 Task: Create a rule when the due date is marked asincomplete in a card by anyone except me.
Action: Mouse moved to (1066, 263)
Screenshot: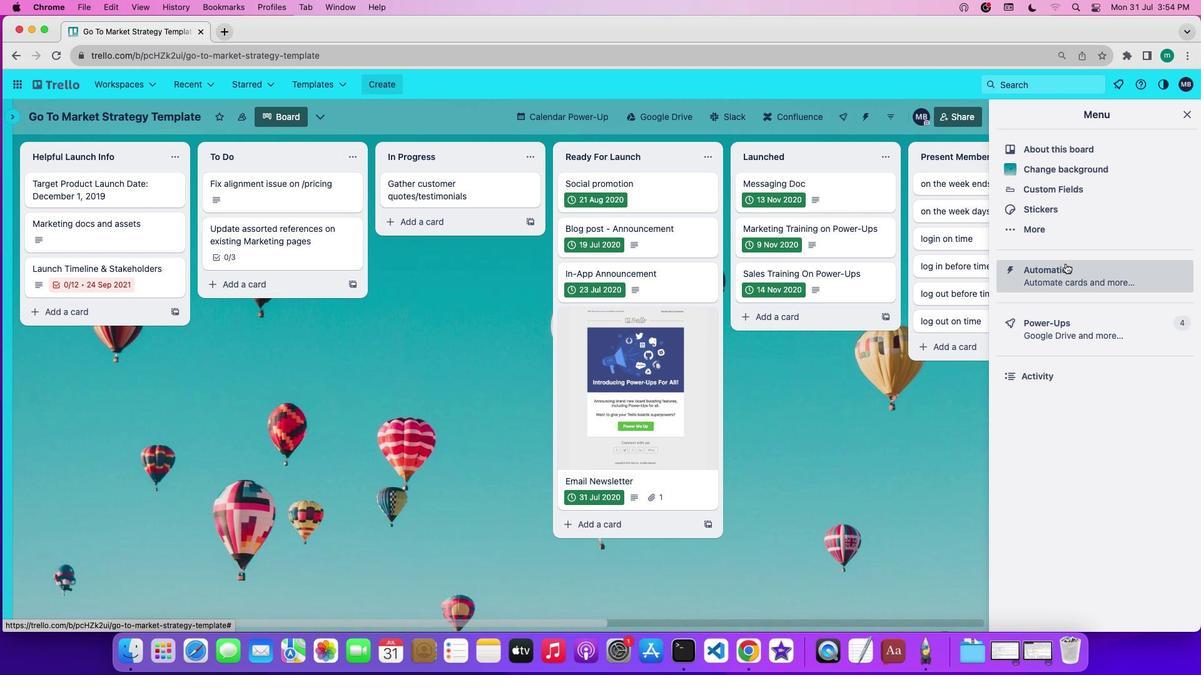 
Action: Mouse pressed left at (1066, 263)
Screenshot: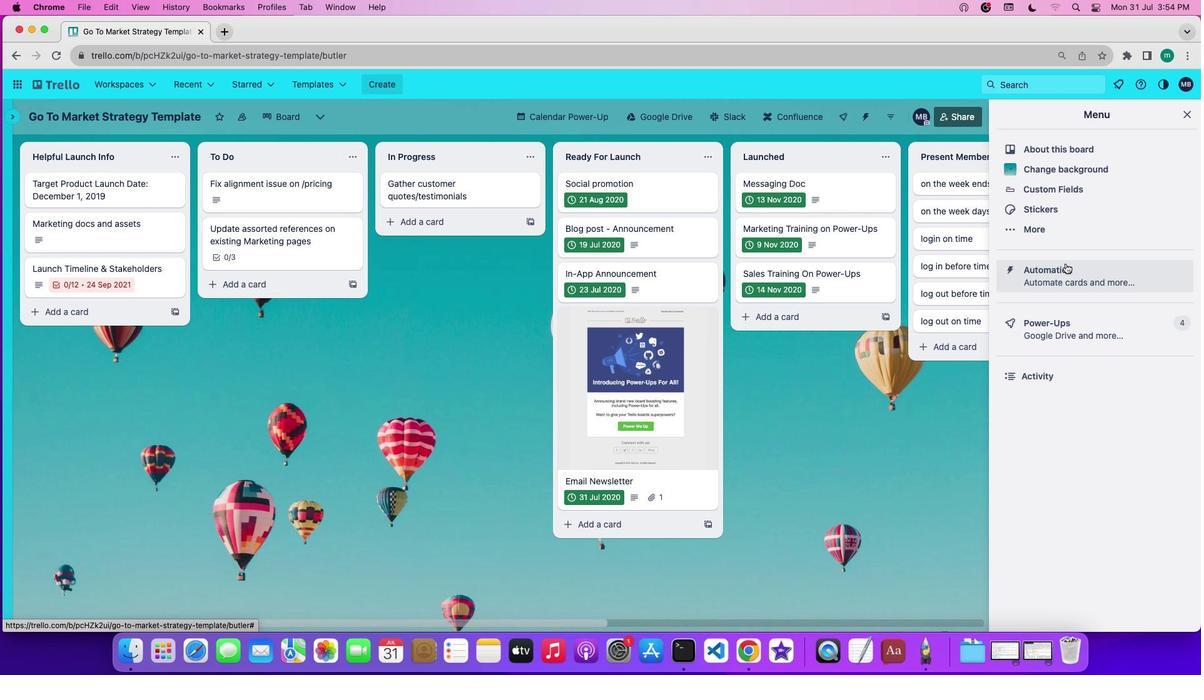 
Action: Mouse moved to (101, 237)
Screenshot: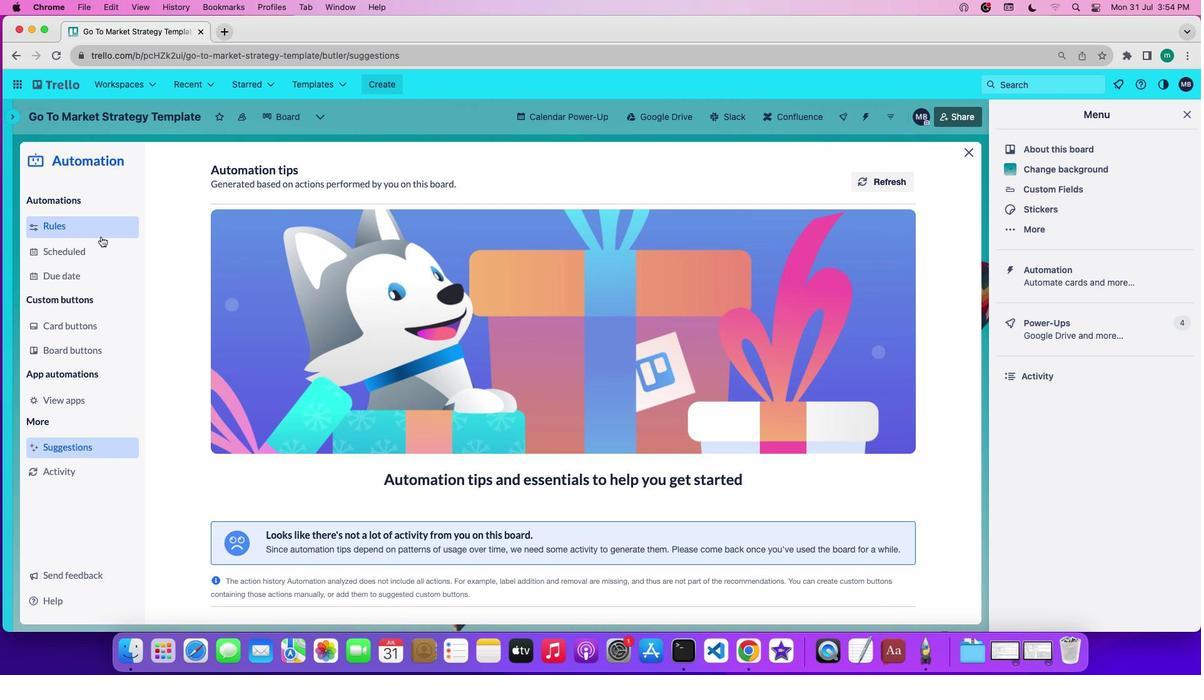 
Action: Mouse pressed left at (101, 237)
Screenshot: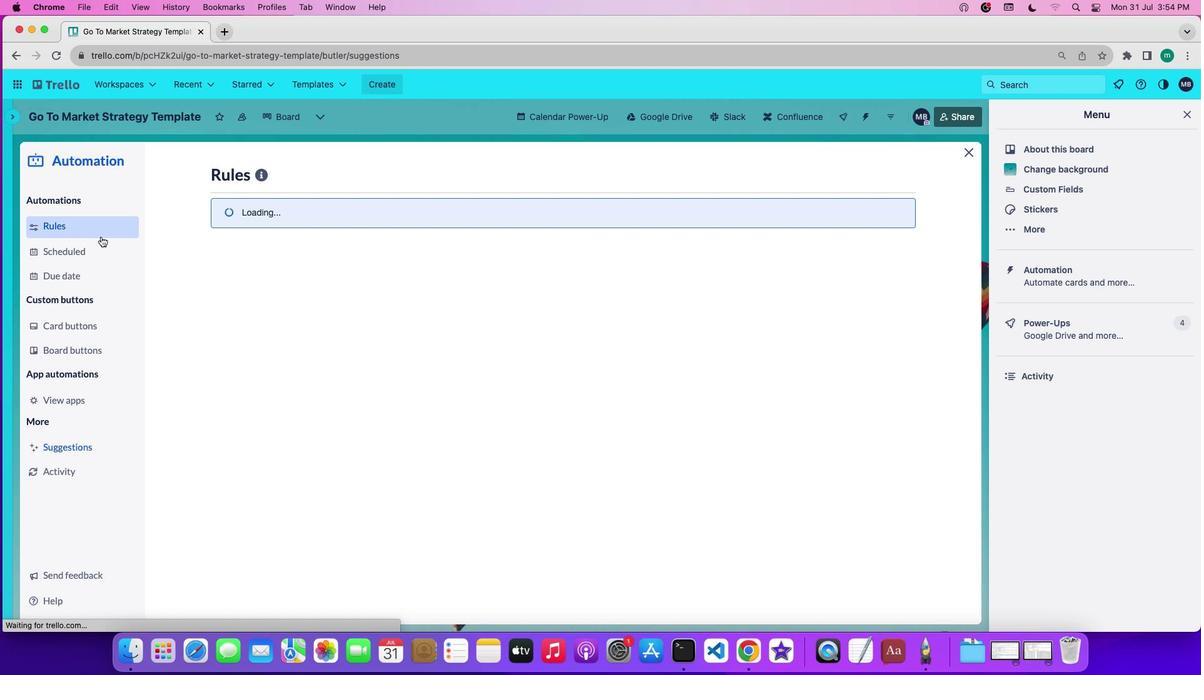 
Action: Mouse moved to (272, 443)
Screenshot: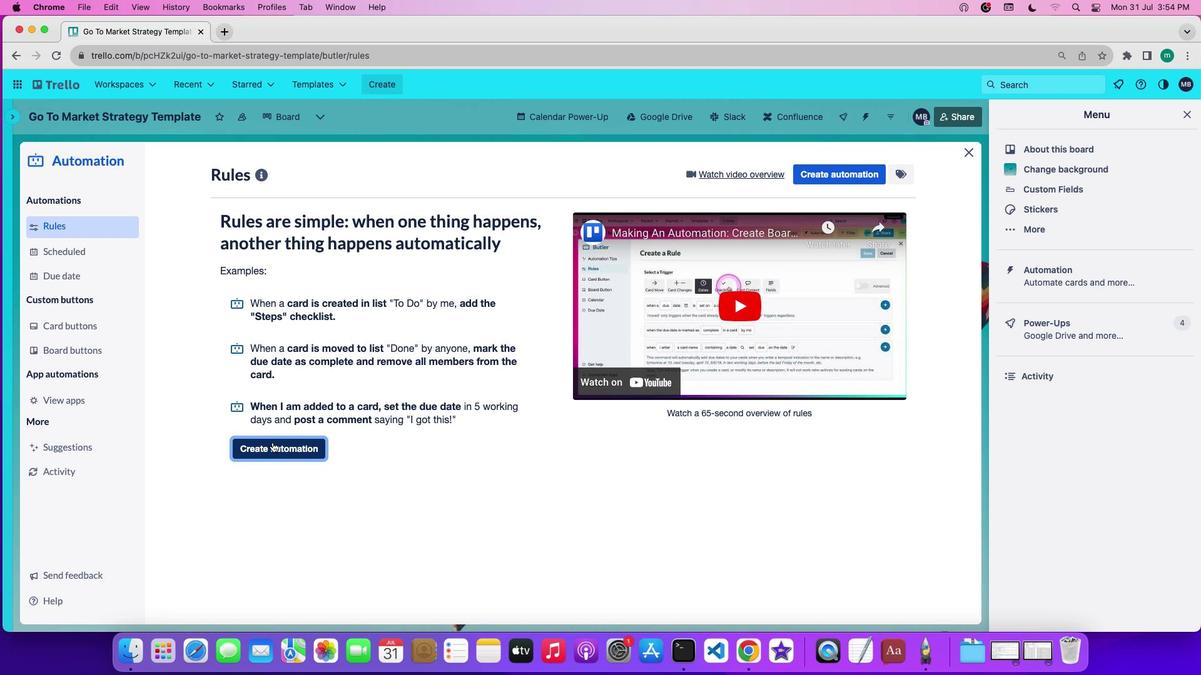 
Action: Mouse pressed left at (272, 443)
Screenshot: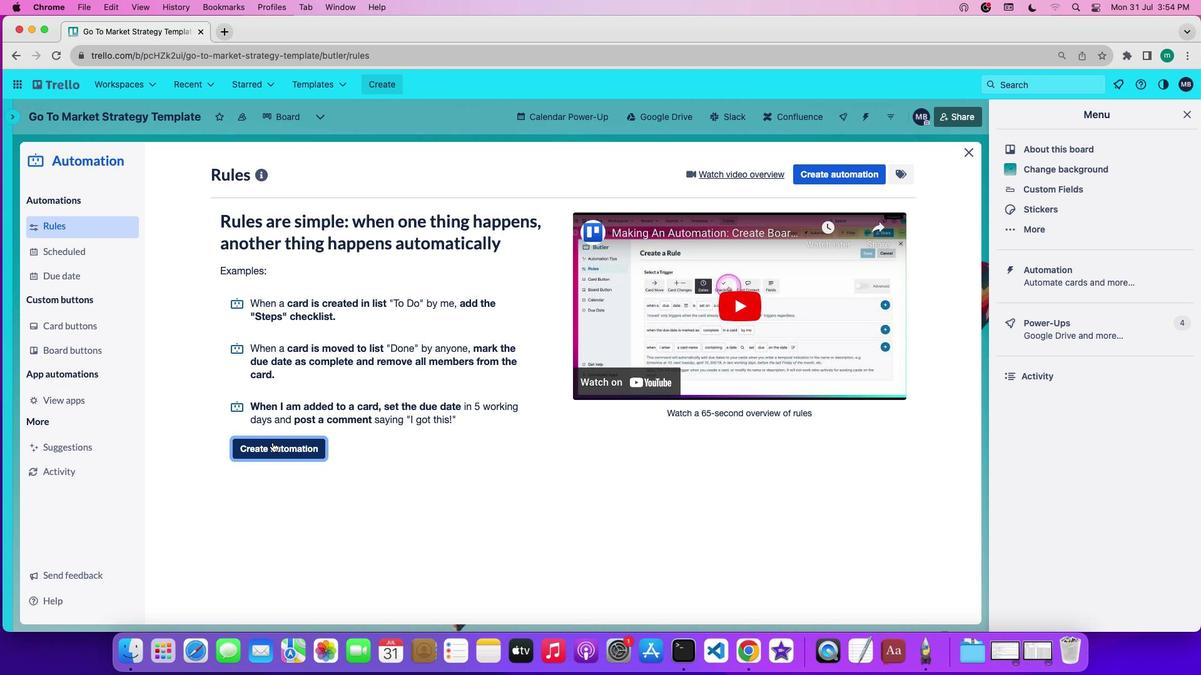 
Action: Mouse moved to (514, 296)
Screenshot: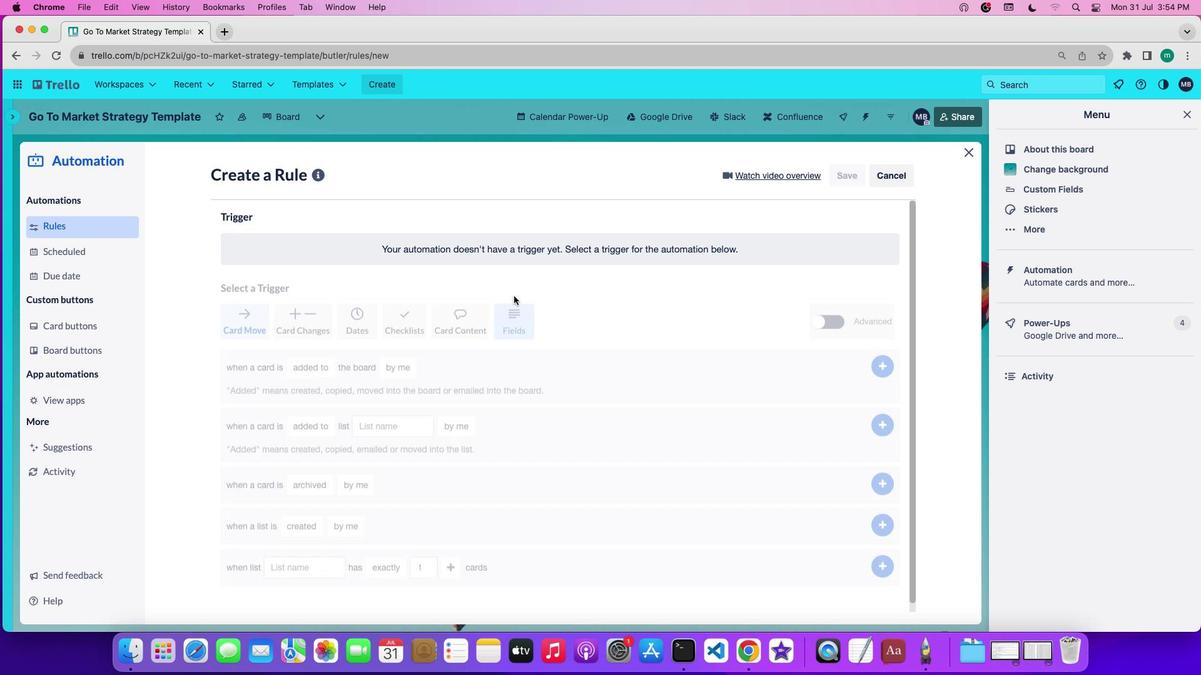 
Action: Mouse pressed left at (514, 296)
Screenshot: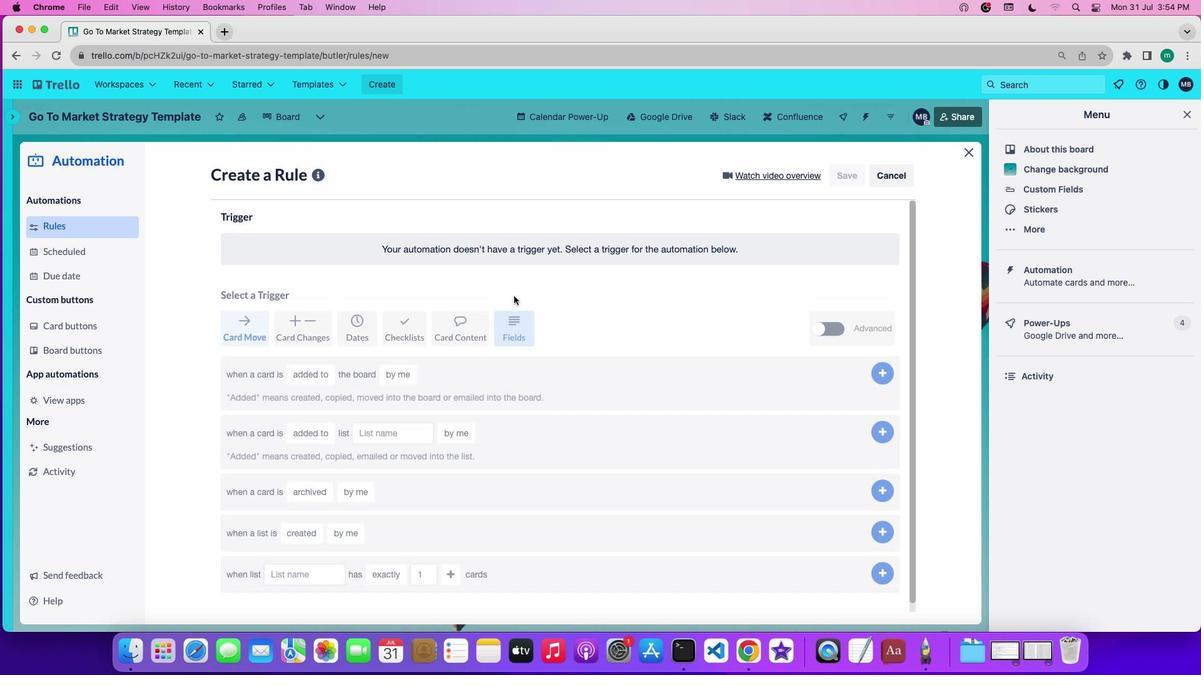 
Action: Mouse moved to (347, 329)
Screenshot: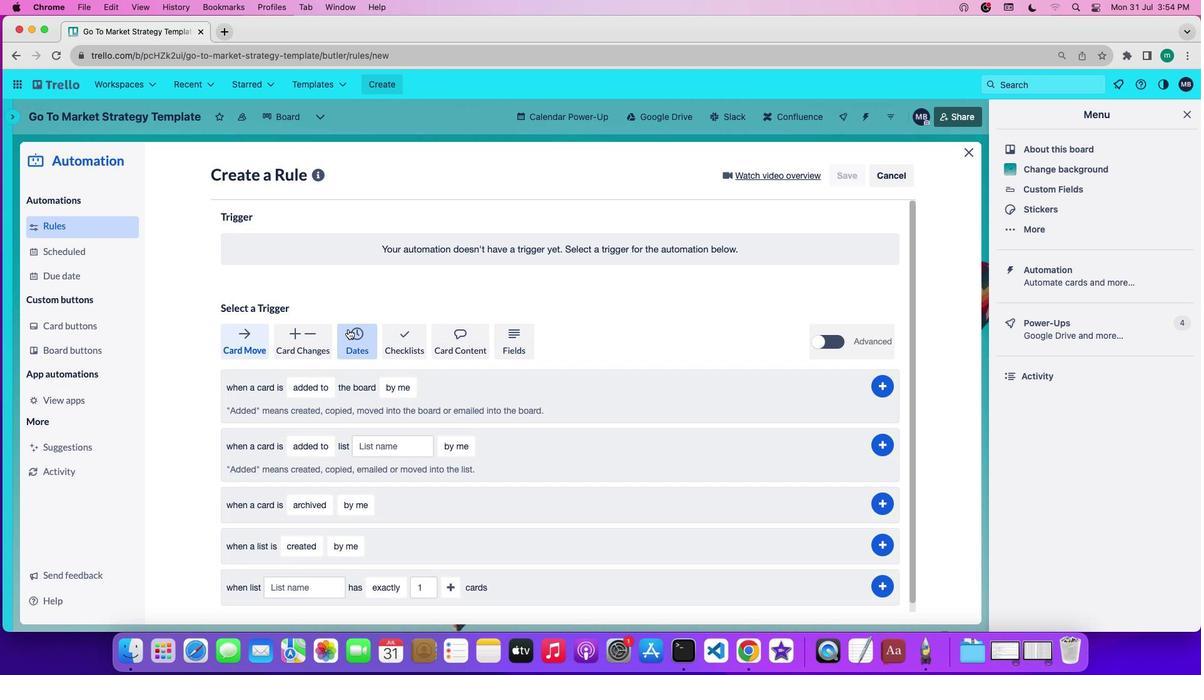 
Action: Mouse pressed left at (347, 329)
Screenshot: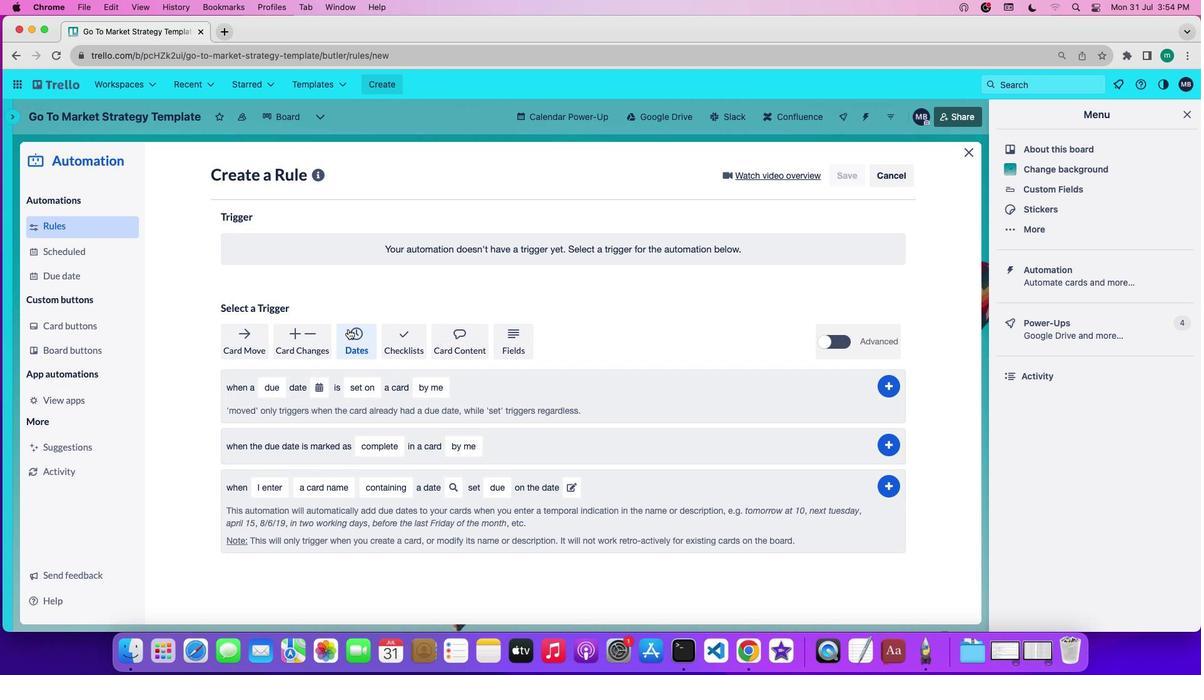 
Action: Mouse moved to (374, 440)
Screenshot: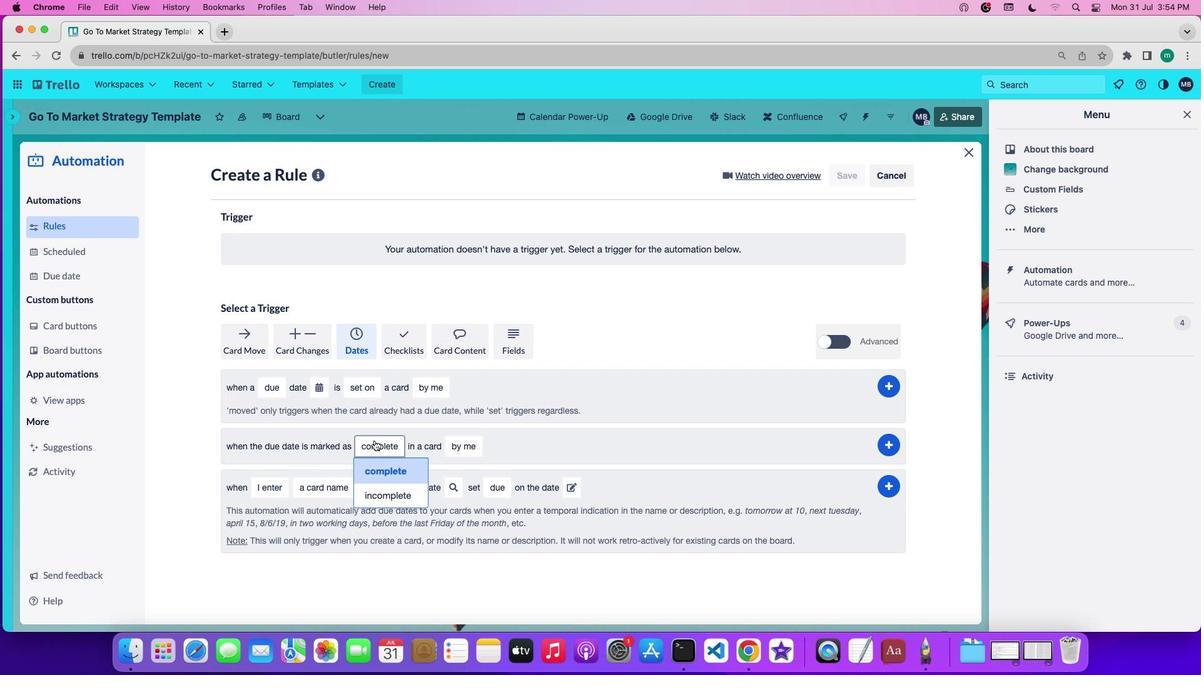
Action: Mouse pressed left at (374, 440)
Screenshot: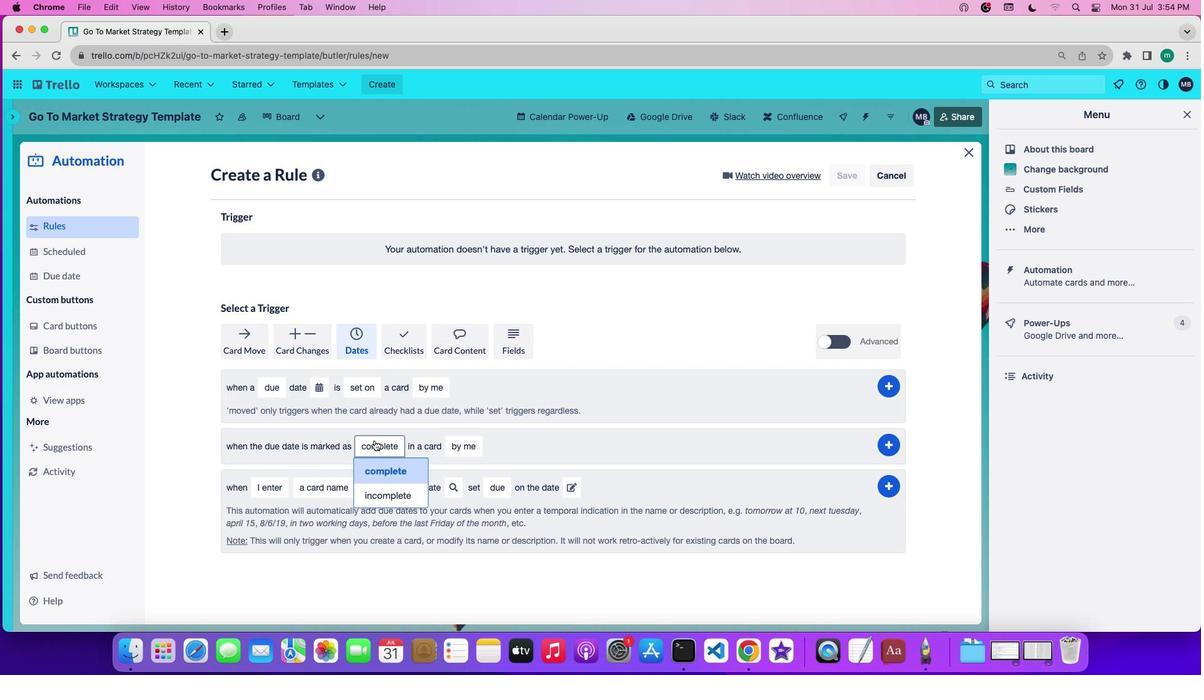 
Action: Mouse moved to (397, 494)
Screenshot: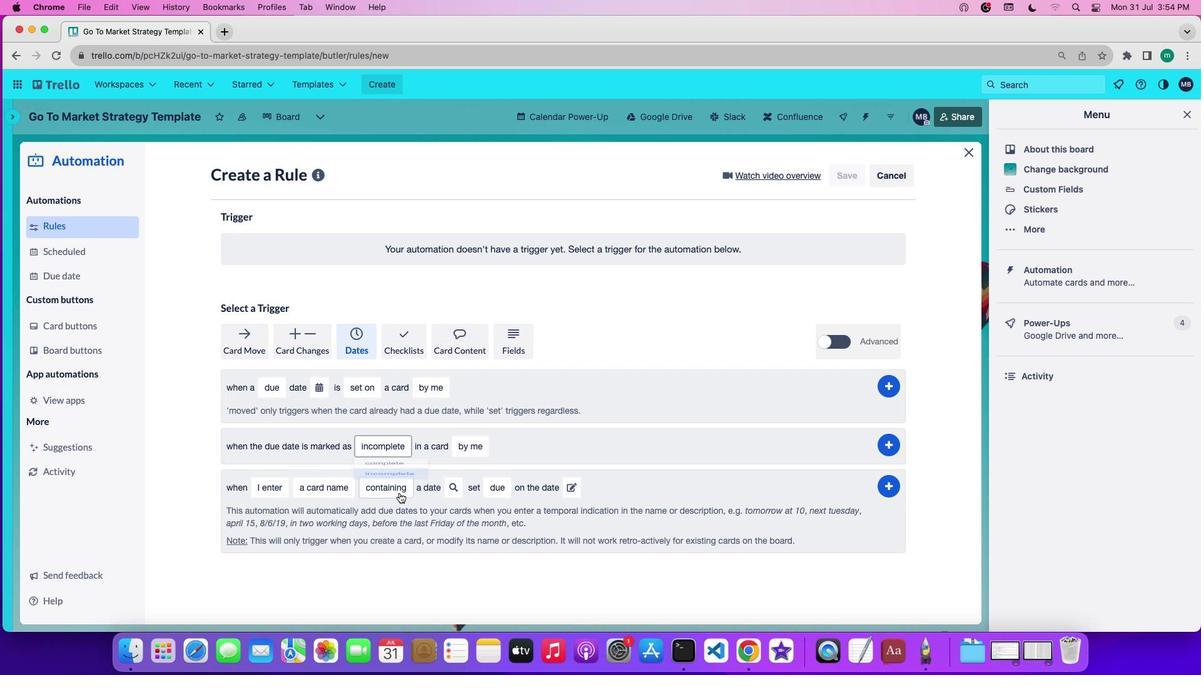 
Action: Mouse pressed left at (397, 494)
Screenshot: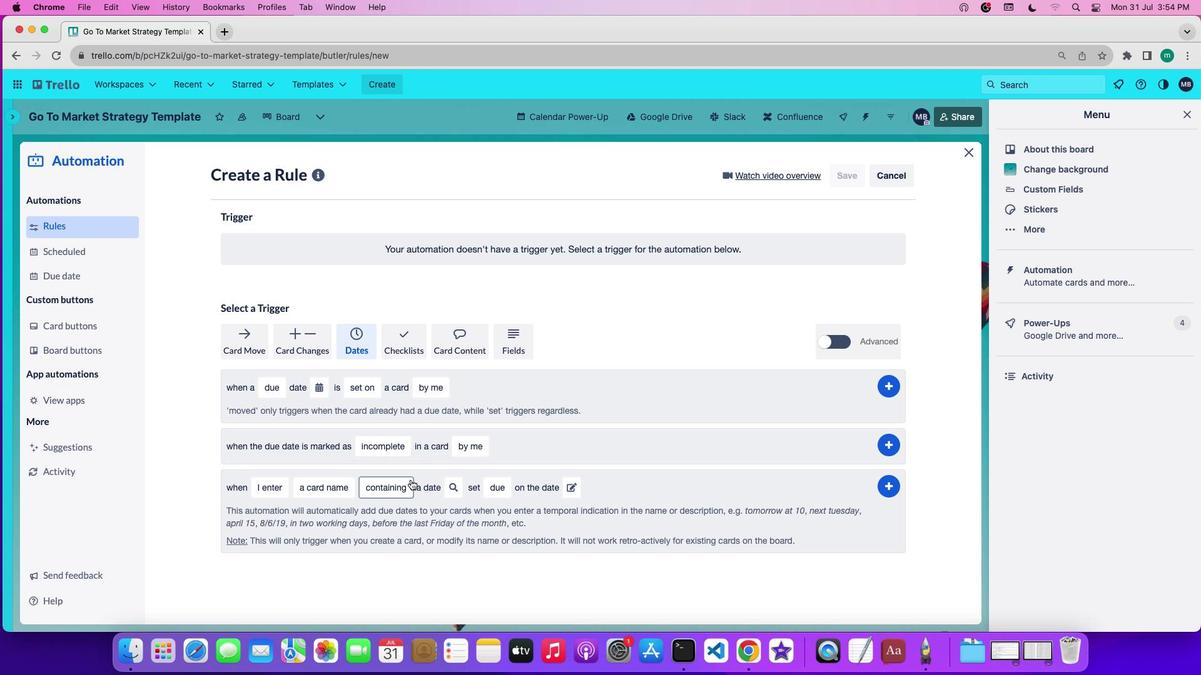 
Action: Mouse moved to (466, 453)
Screenshot: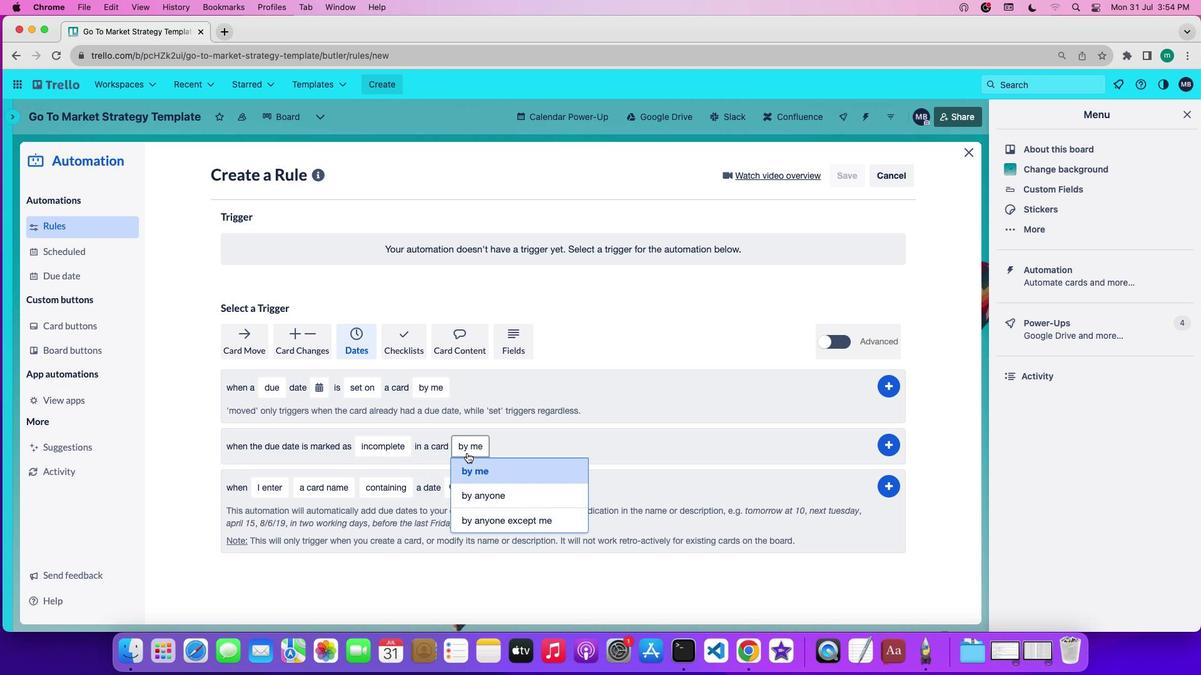 
Action: Mouse pressed left at (466, 453)
Screenshot: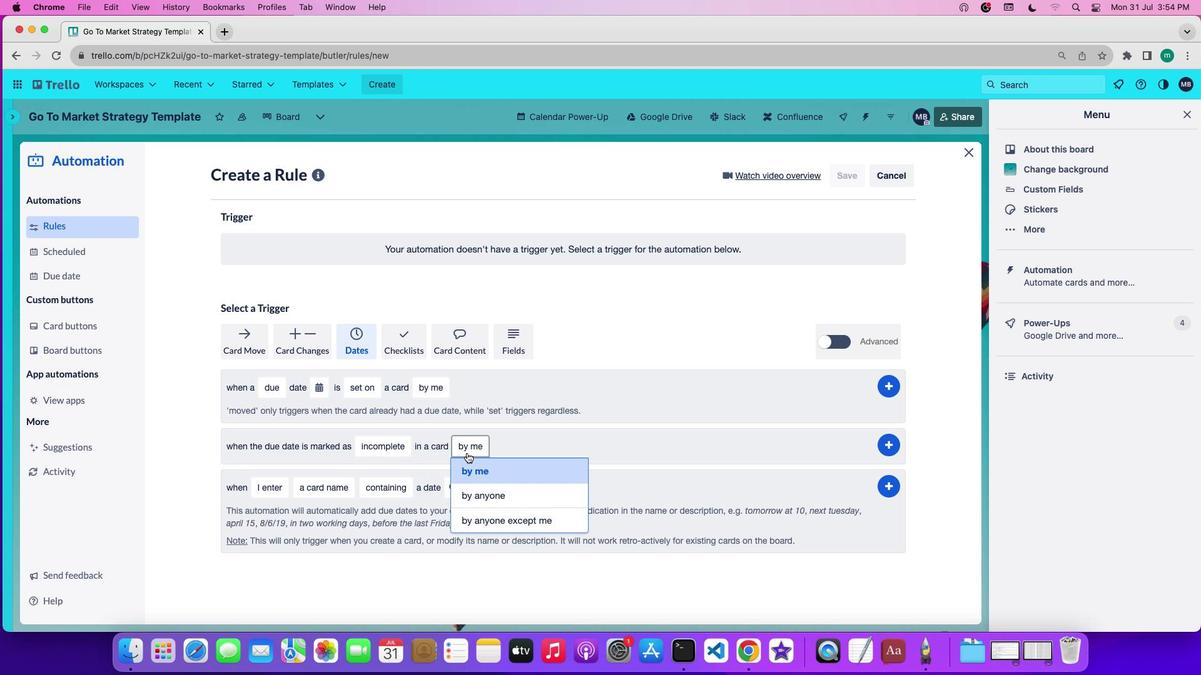 
Action: Mouse moved to (510, 528)
Screenshot: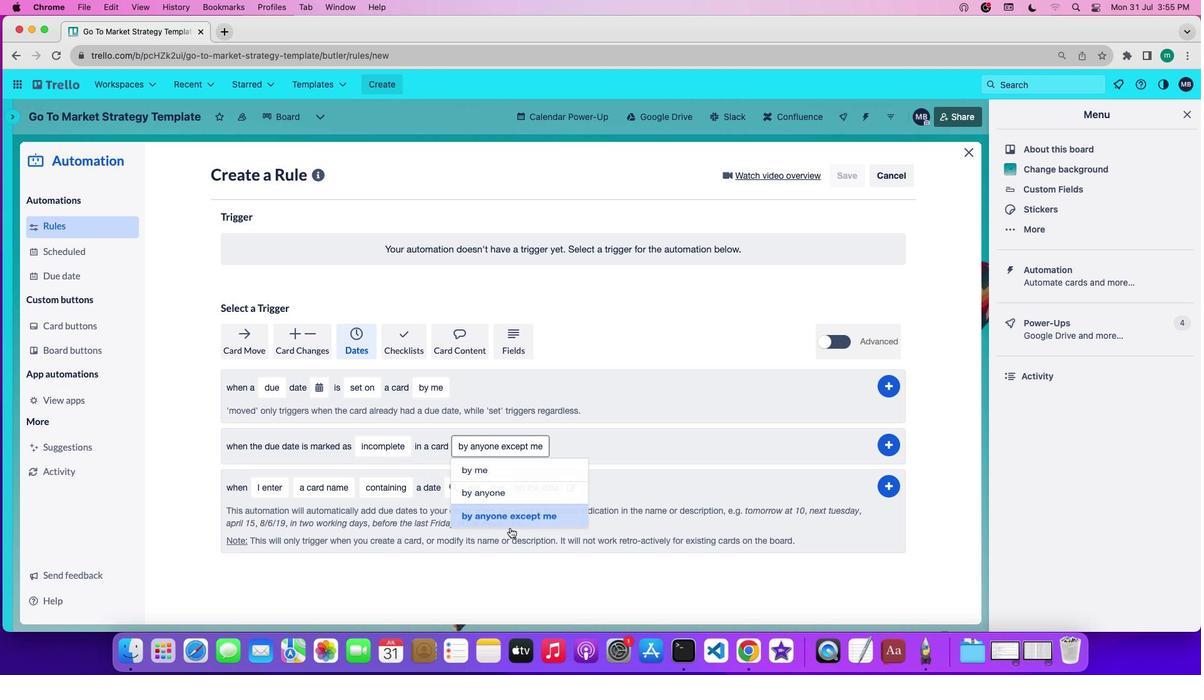 
Action: Mouse pressed left at (510, 528)
Screenshot: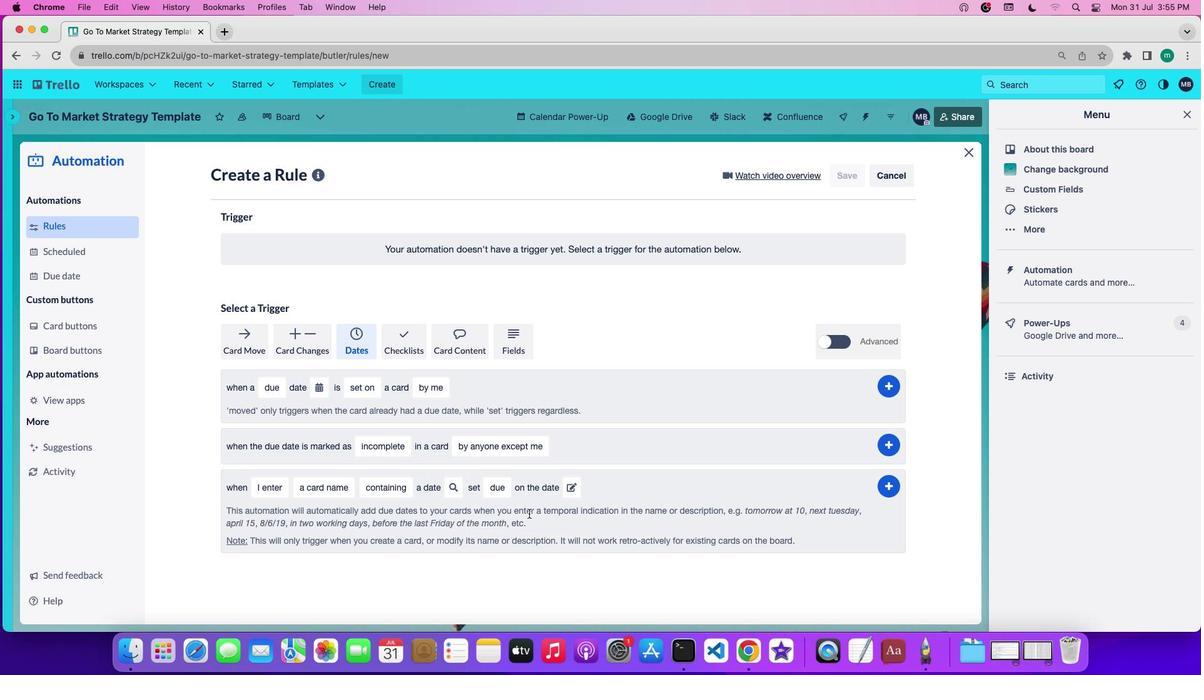 
Action: Mouse moved to (879, 446)
Screenshot: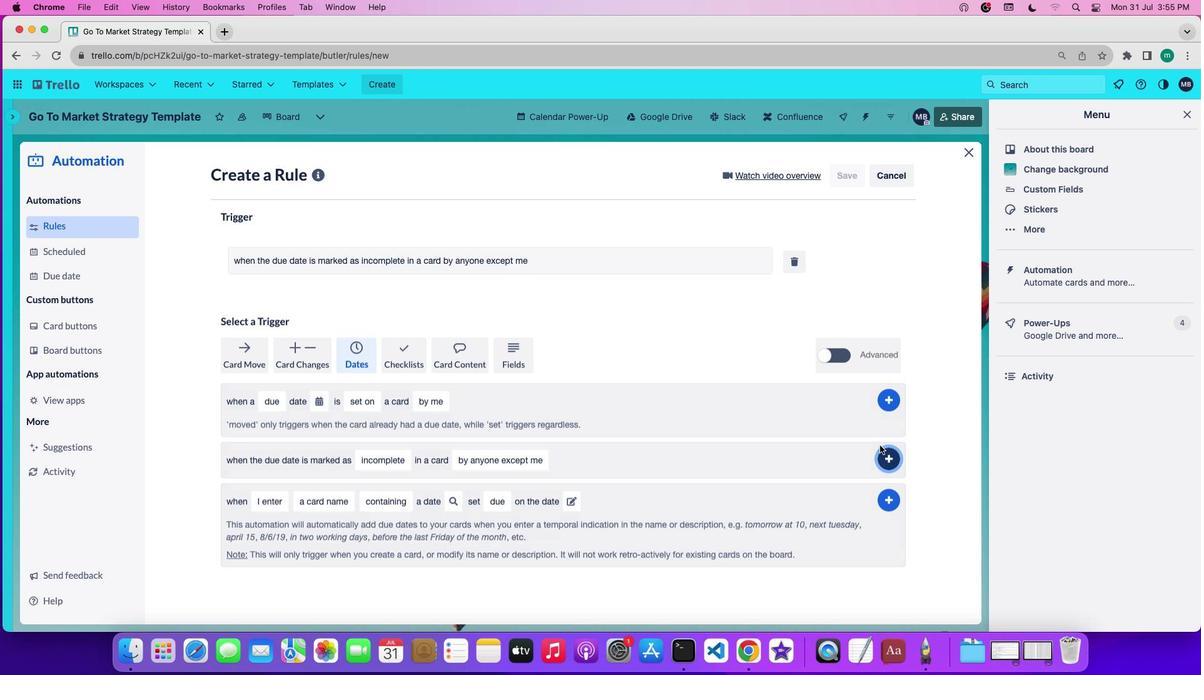 
Action: Mouse pressed left at (879, 446)
Screenshot: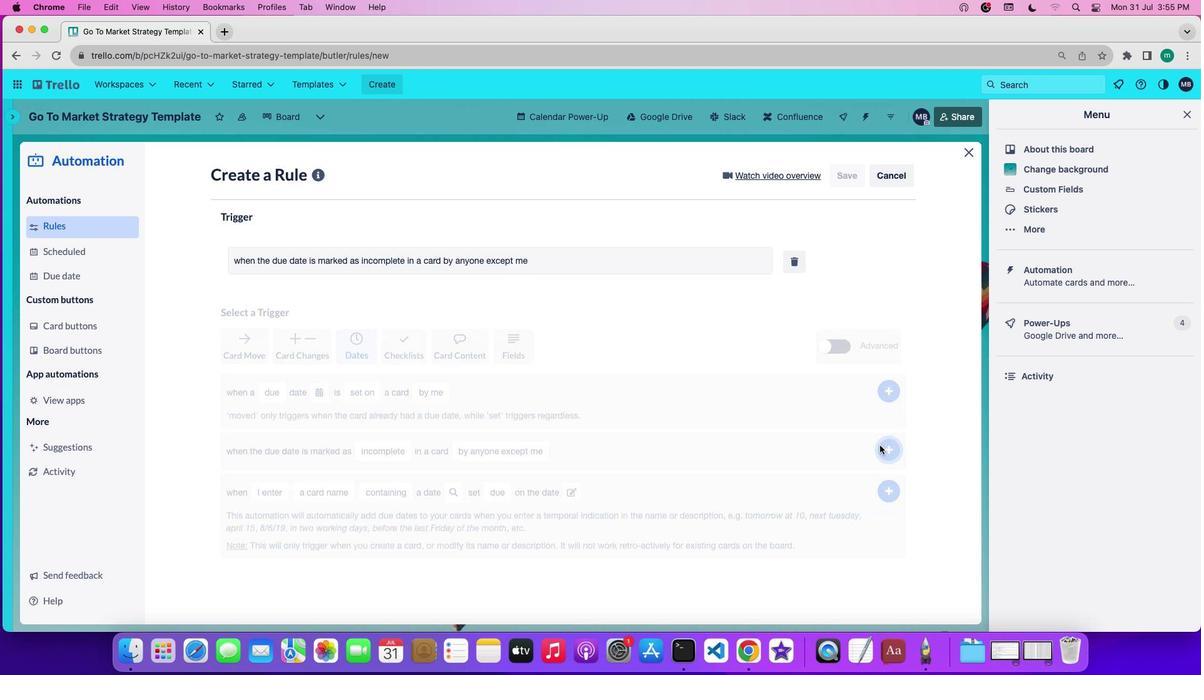 
Action: Mouse moved to (880, 446)
Screenshot: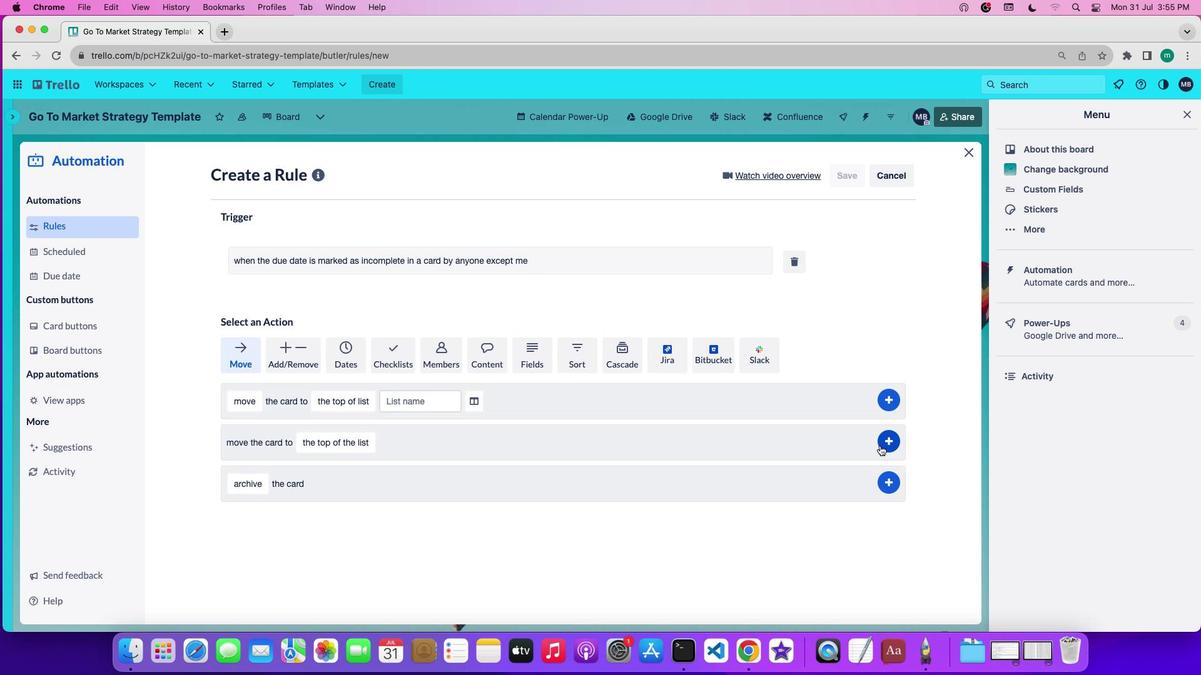 
